 Task: Create a sub task Release to Production / Go Live for the task  Improve accessibility features of the app for users with disabilities in the project VelocityTech , assign it to team member softage.8@softage.net and update the status of the sub task to  On Track  , set the priority of the sub task to Low.
Action: Mouse moved to (66, 337)
Screenshot: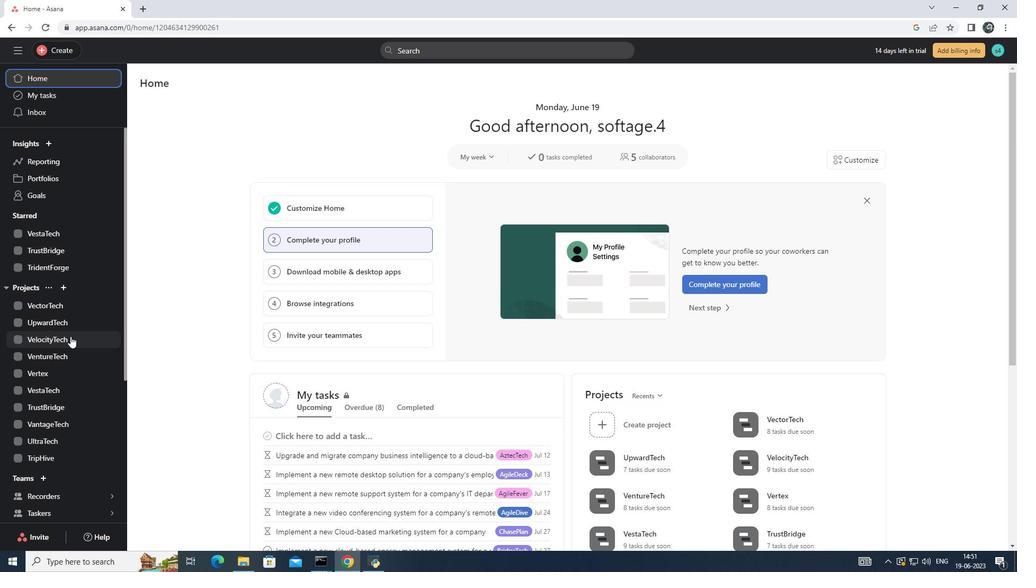 
Action: Mouse pressed left at (66, 337)
Screenshot: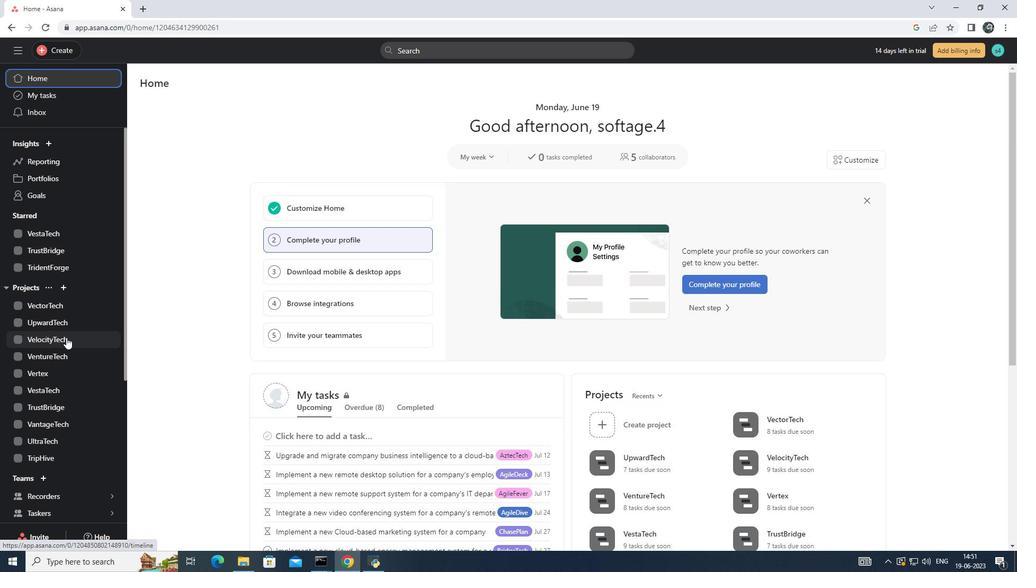 
Action: Mouse moved to (442, 248)
Screenshot: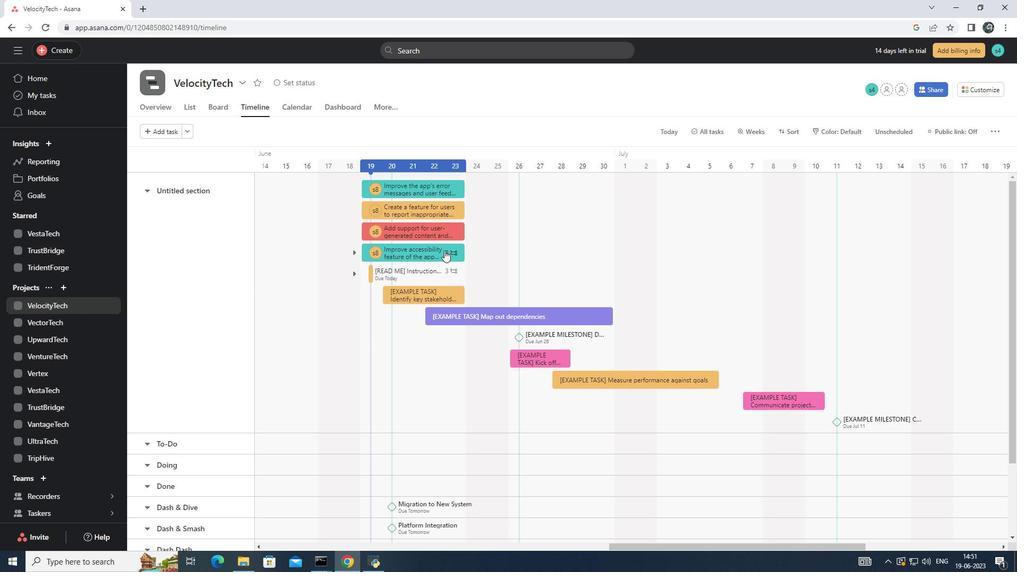 
Action: Mouse pressed left at (442, 248)
Screenshot: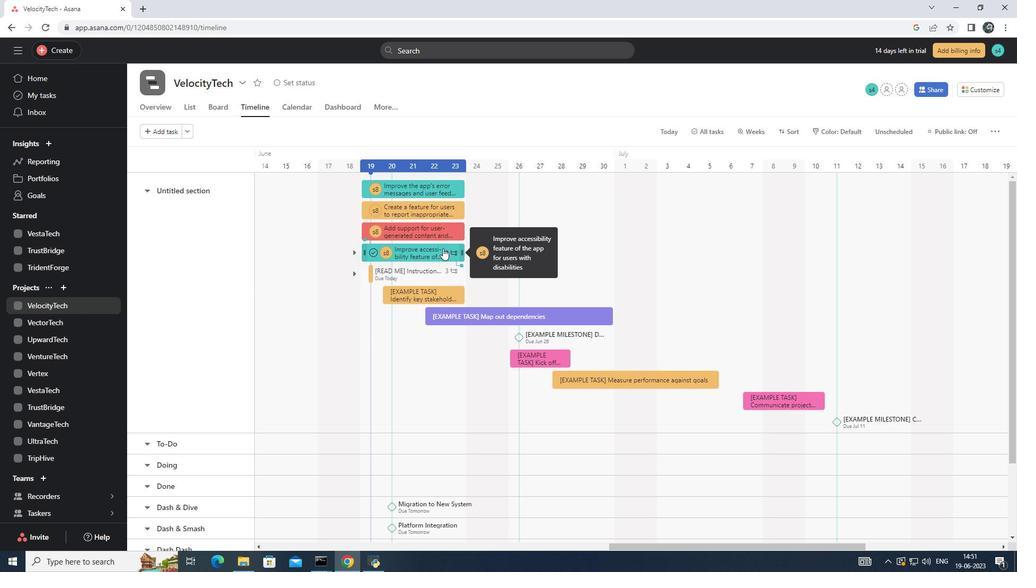 
Action: Mouse moved to (702, 366)
Screenshot: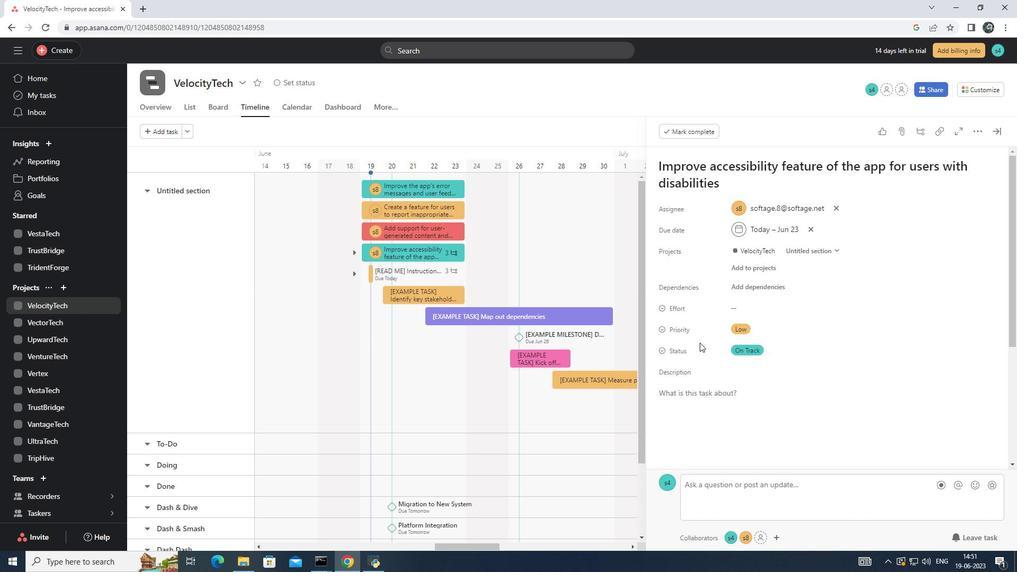 
Action: Mouse scrolled (702, 366) with delta (0, 0)
Screenshot: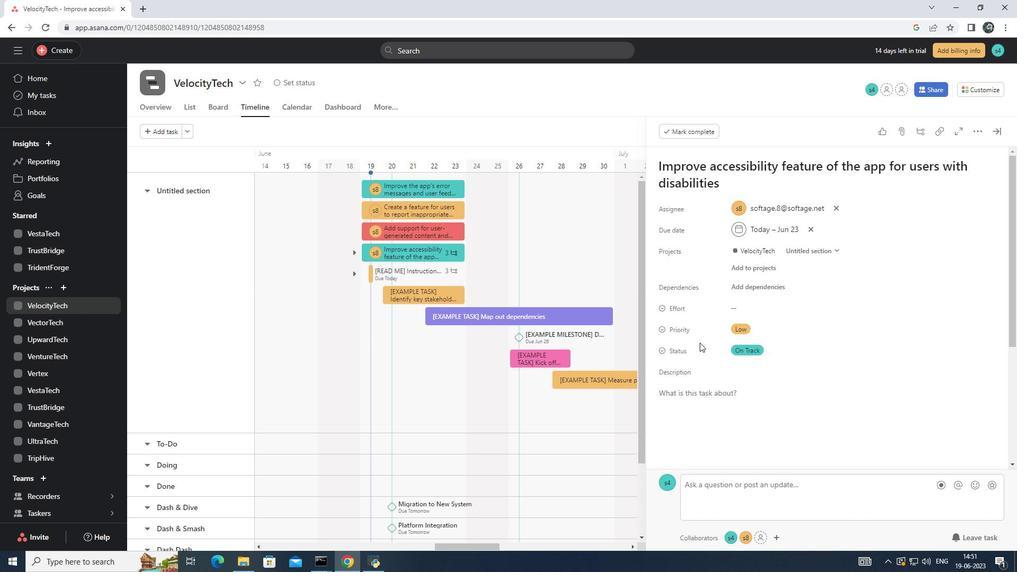 
Action: Mouse moved to (702, 372)
Screenshot: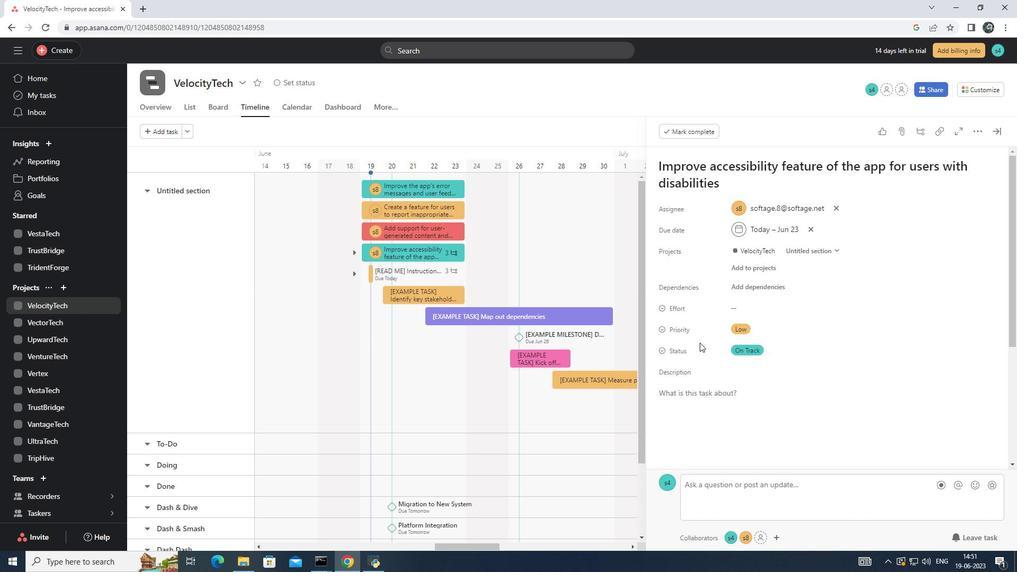 
Action: Mouse scrolled (702, 370) with delta (0, 0)
Screenshot: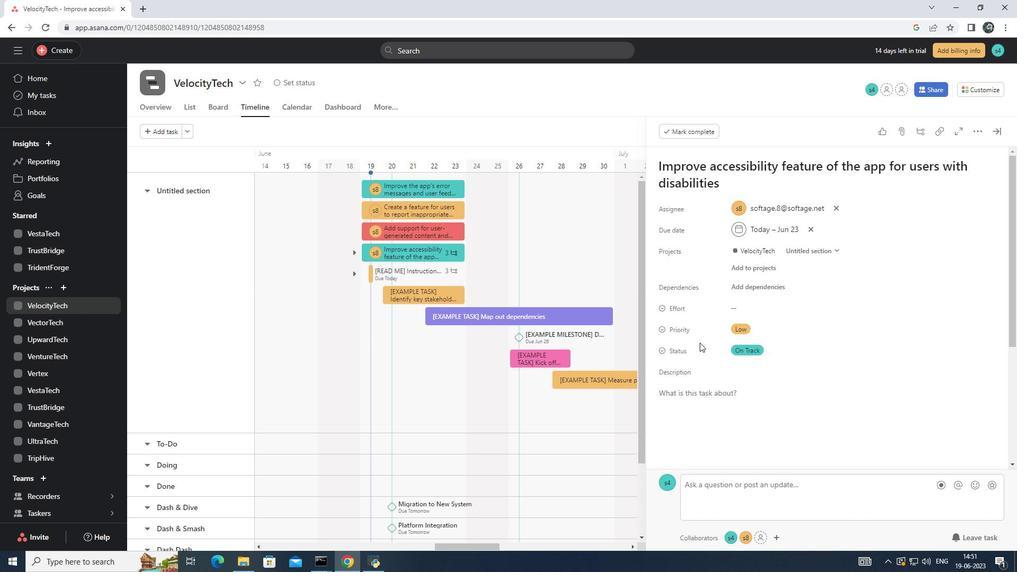 
Action: Mouse moved to (702, 374)
Screenshot: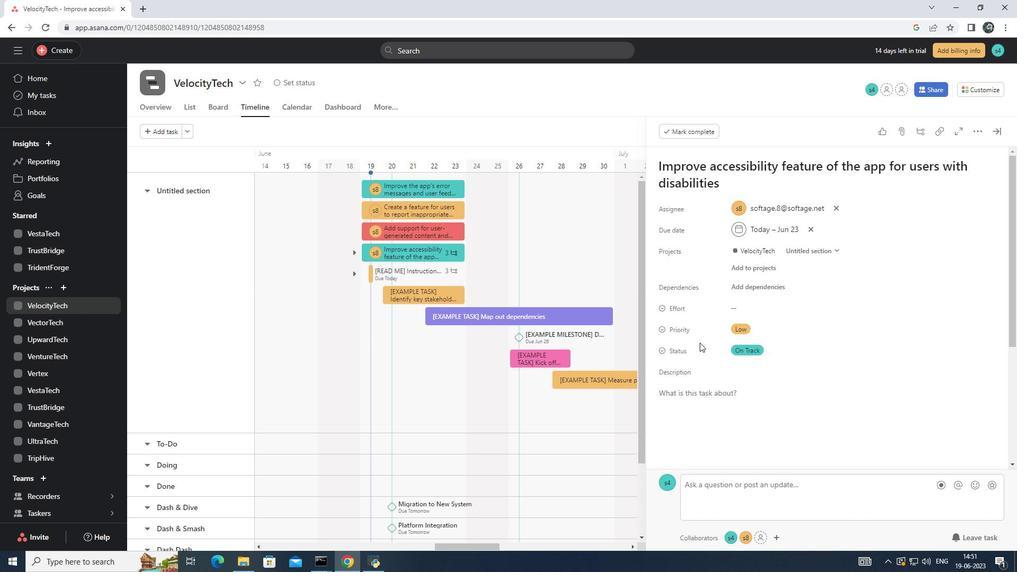 
Action: Mouse scrolled (702, 373) with delta (0, 0)
Screenshot: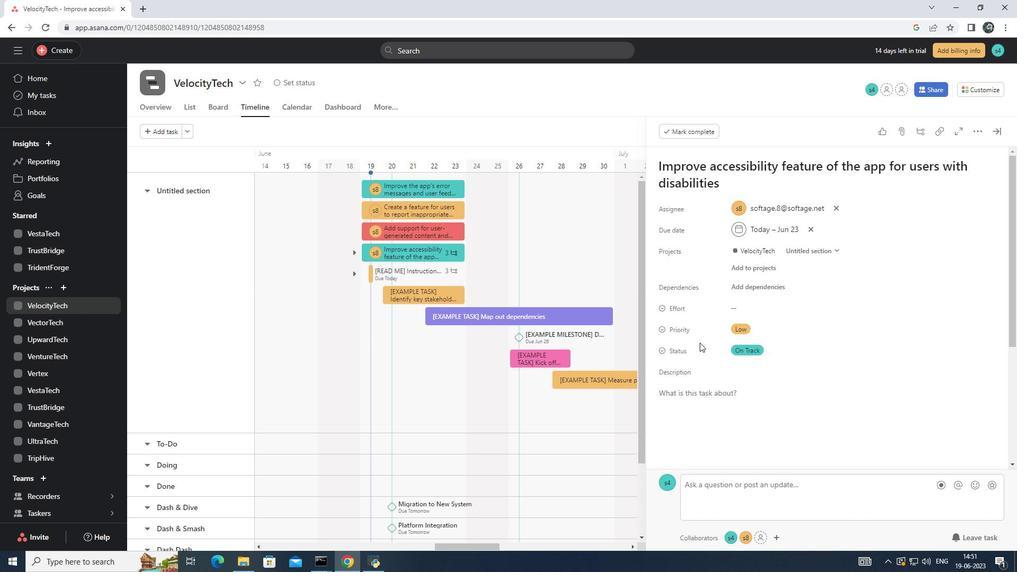 
Action: Mouse moved to (703, 374)
Screenshot: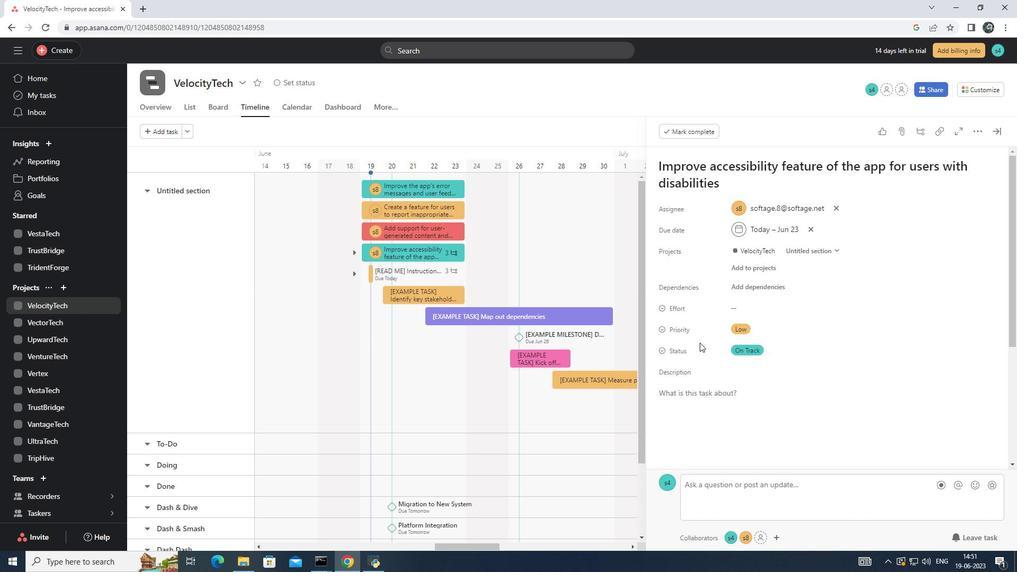 
Action: Mouse scrolled (702, 373) with delta (0, 0)
Screenshot: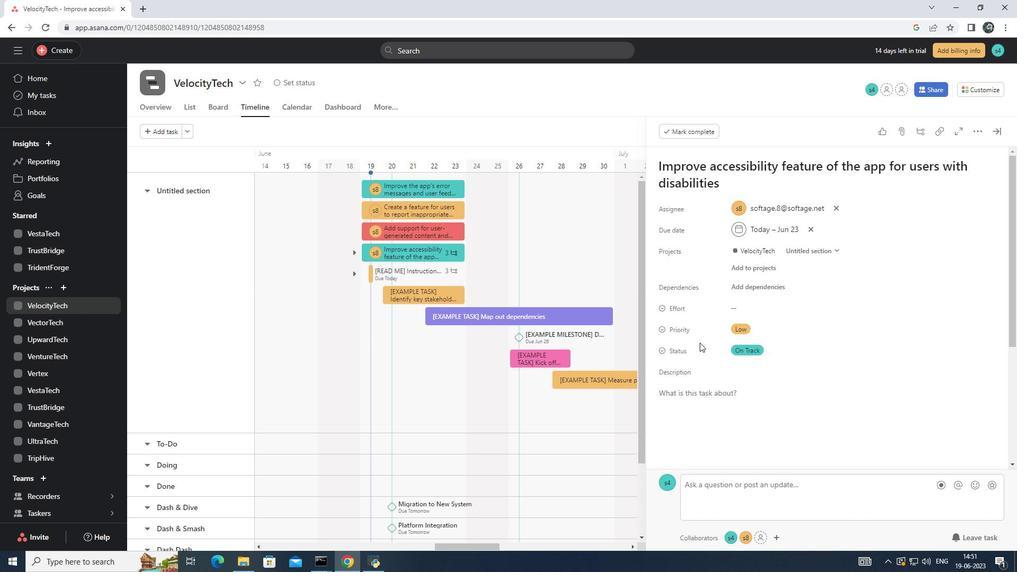 
Action: Mouse moved to (703, 374)
Screenshot: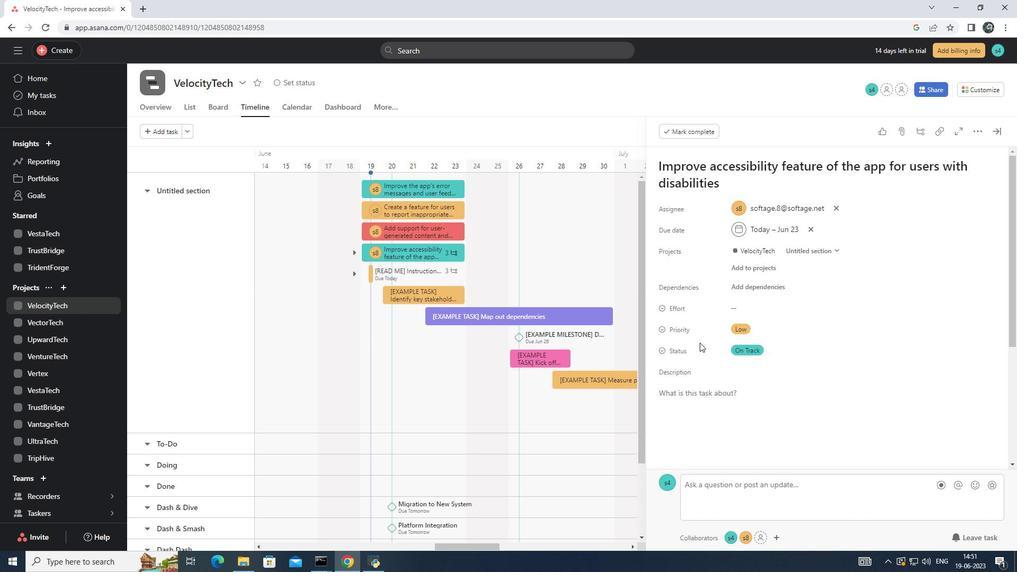 
Action: Mouse scrolled (703, 374) with delta (0, 0)
Screenshot: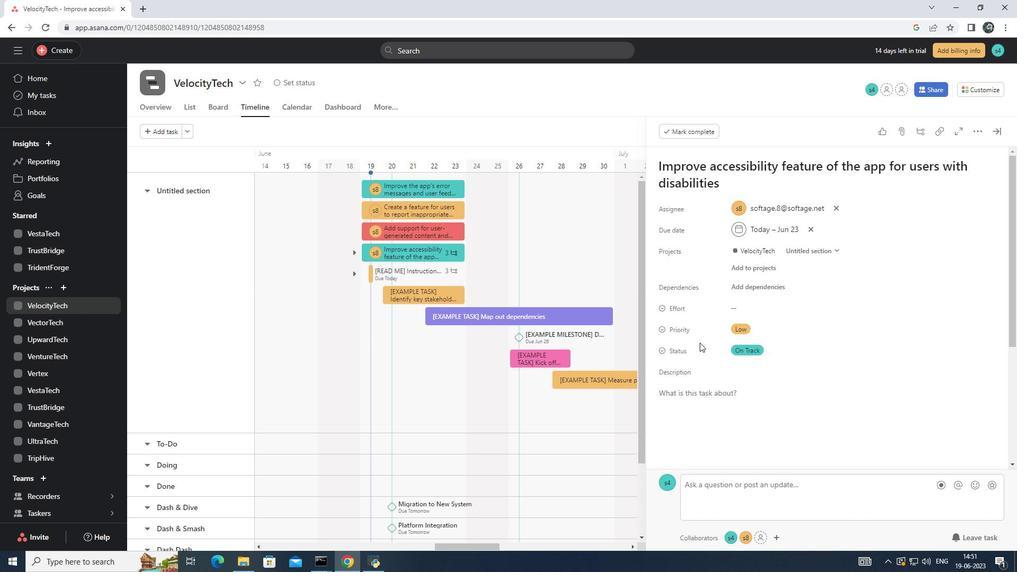 
Action: Mouse moved to (696, 385)
Screenshot: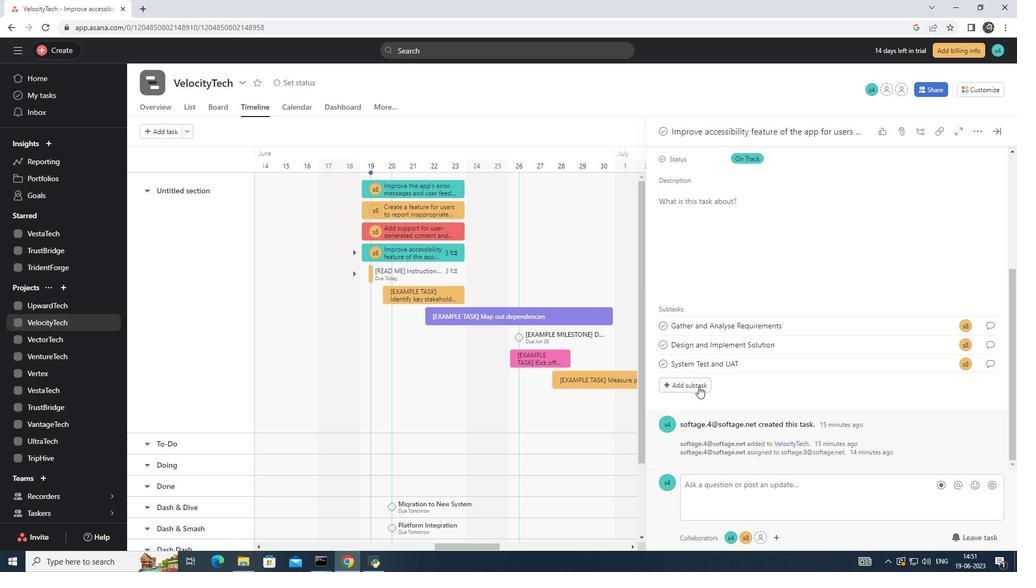 
Action: Mouse pressed left at (696, 385)
Screenshot: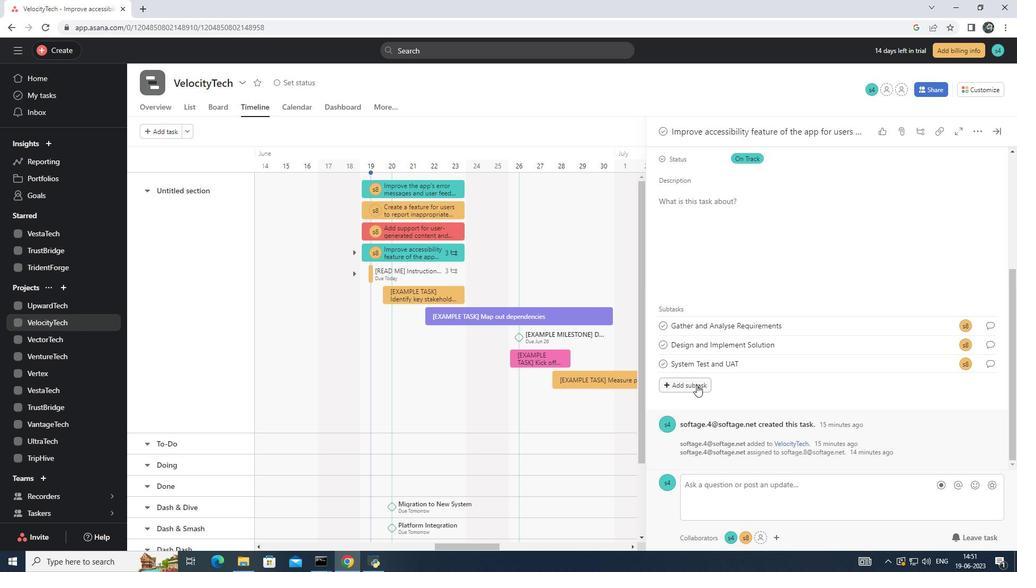 
Action: Mouse moved to (694, 360)
Screenshot: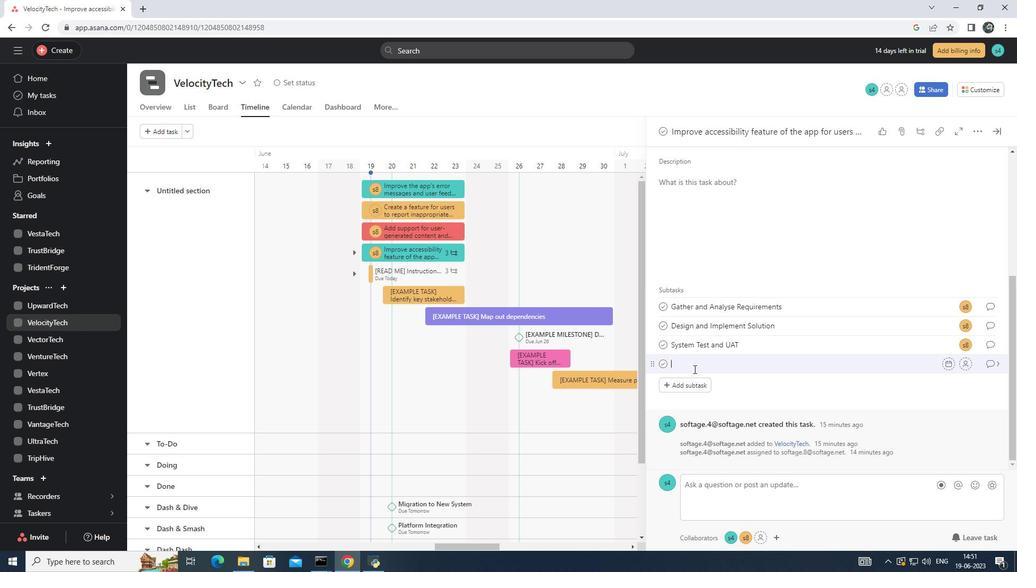 
Action: Mouse pressed left at (694, 360)
Screenshot: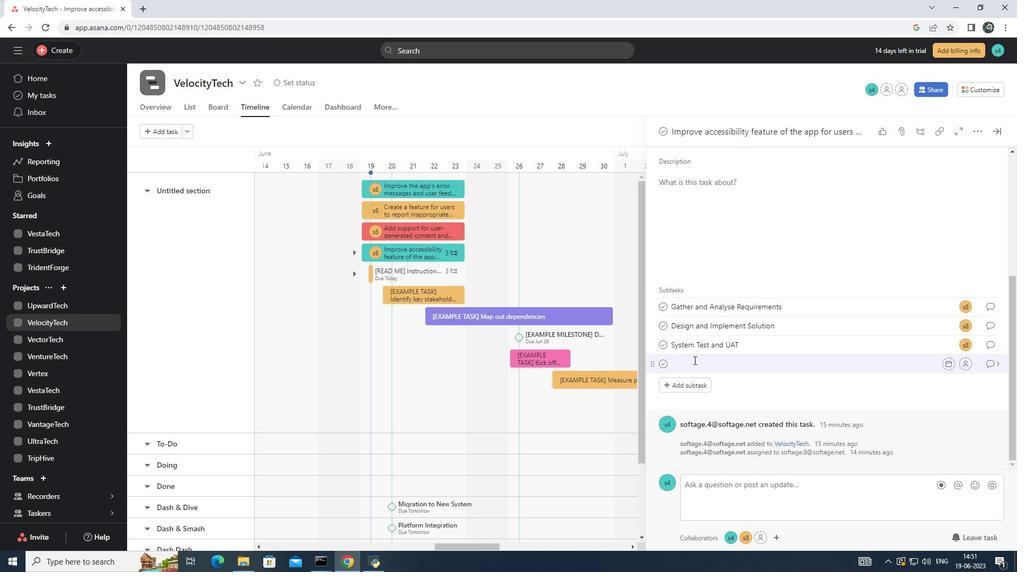 
Action: Key pressed <Key.shift>Release<Key.space>to<Key.space><Key.shift>Production<Key.space>/<Key.space><Key.shift>Go<Key.space><Key.shift><Key.shift><Key.shift><Key.shift><Key.shift>Live
Screenshot: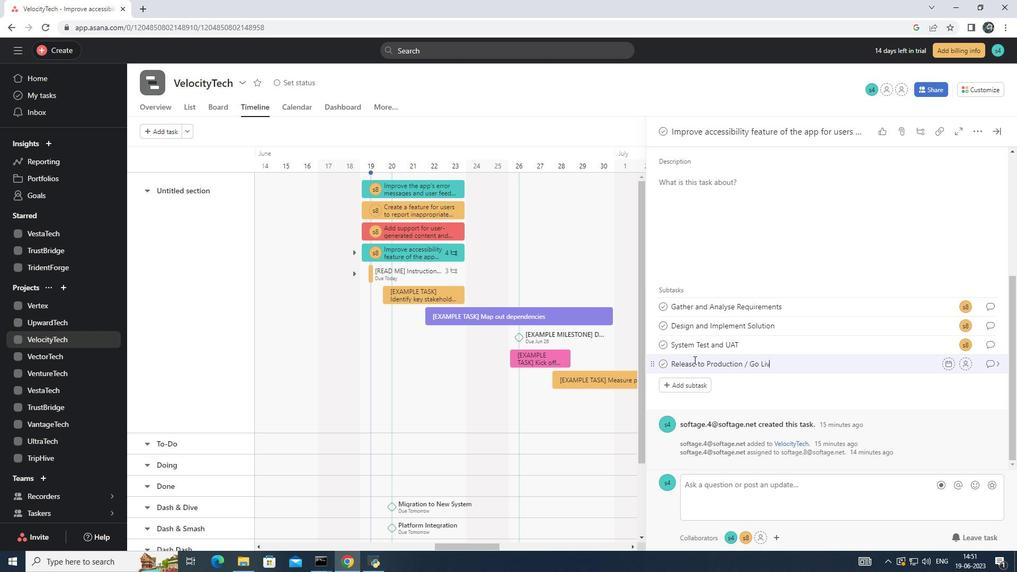 
Action: Mouse moved to (968, 365)
Screenshot: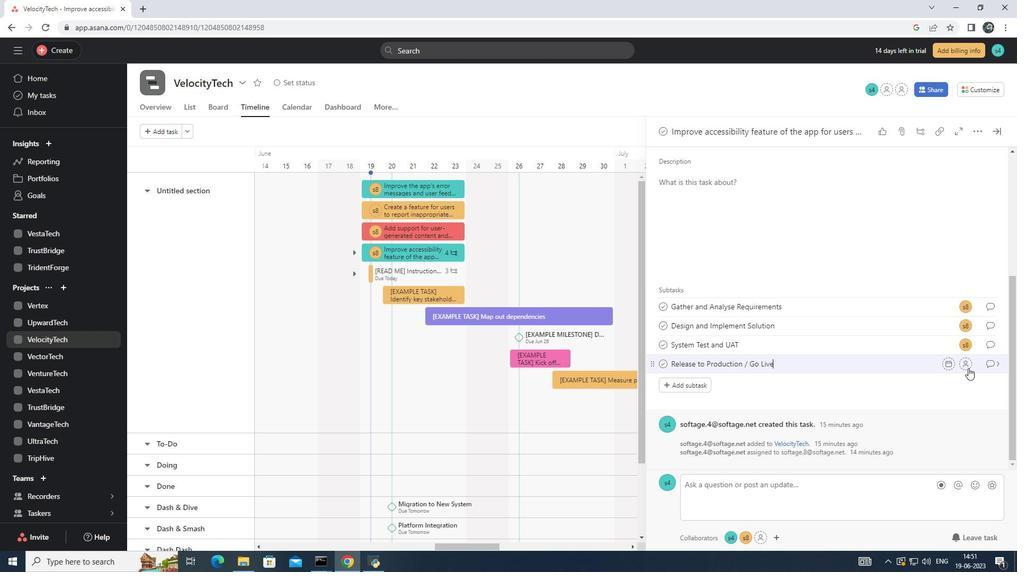 
Action: Mouse pressed left at (968, 365)
Screenshot: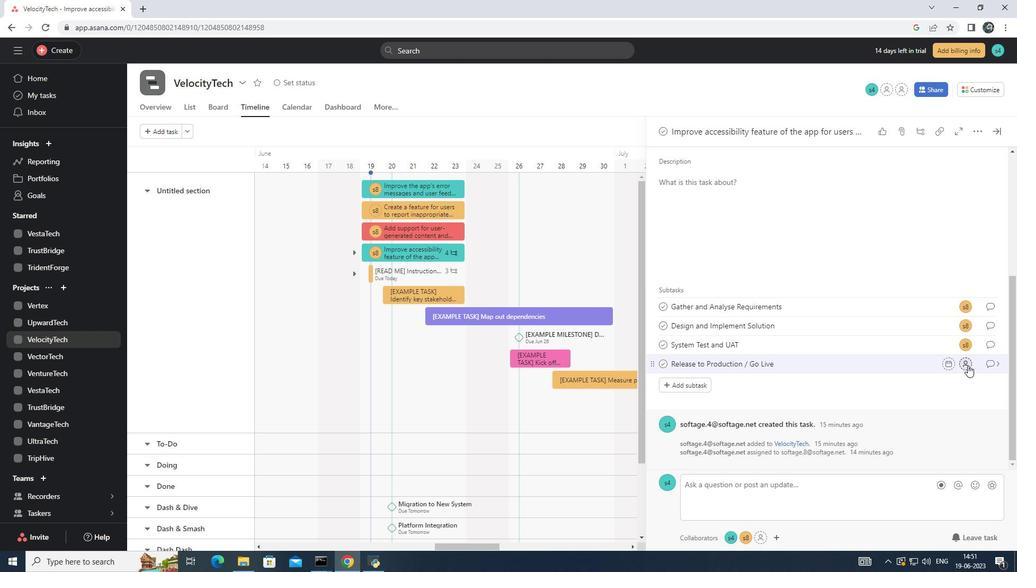 
Action: Mouse moved to (967, 364)
Screenshot: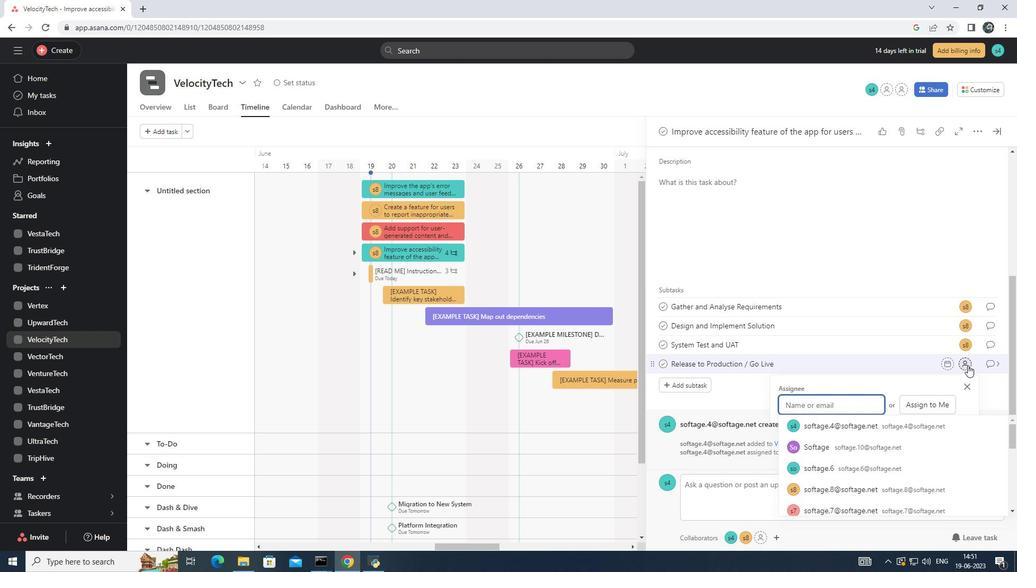 
Action: Key pressed softage.8<Key.shift>@softage.net<Key.enter>
Screenshot: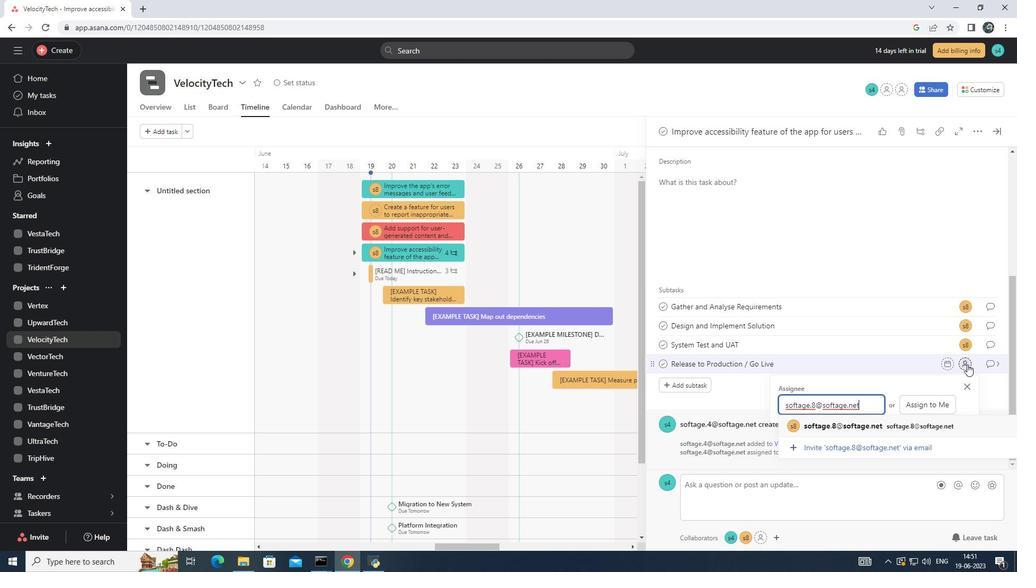 
Action: Mouse moved to (998, 364)
Screenshot: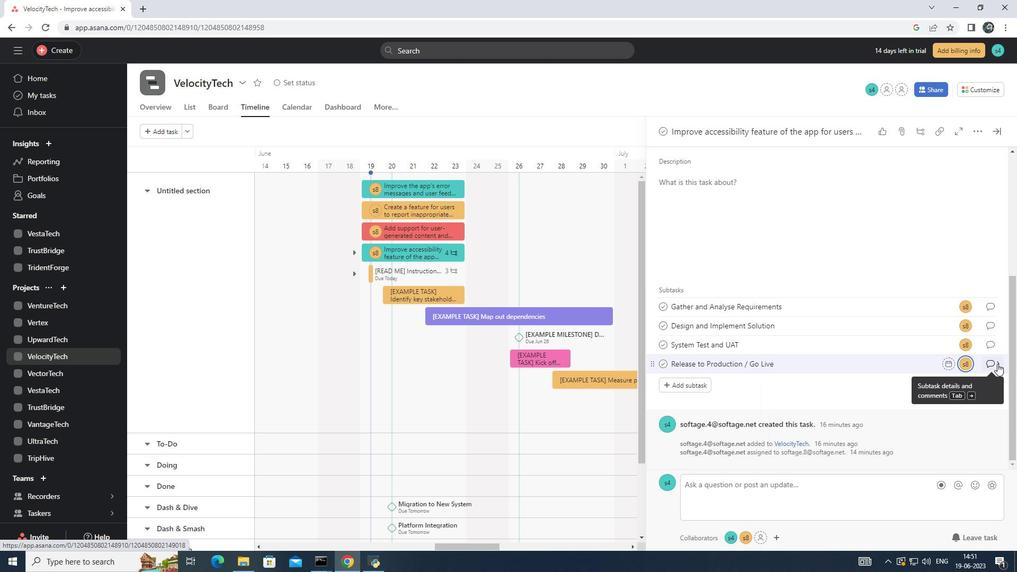 
Action: Mouse pressed left at (998, 364)
Screenshot: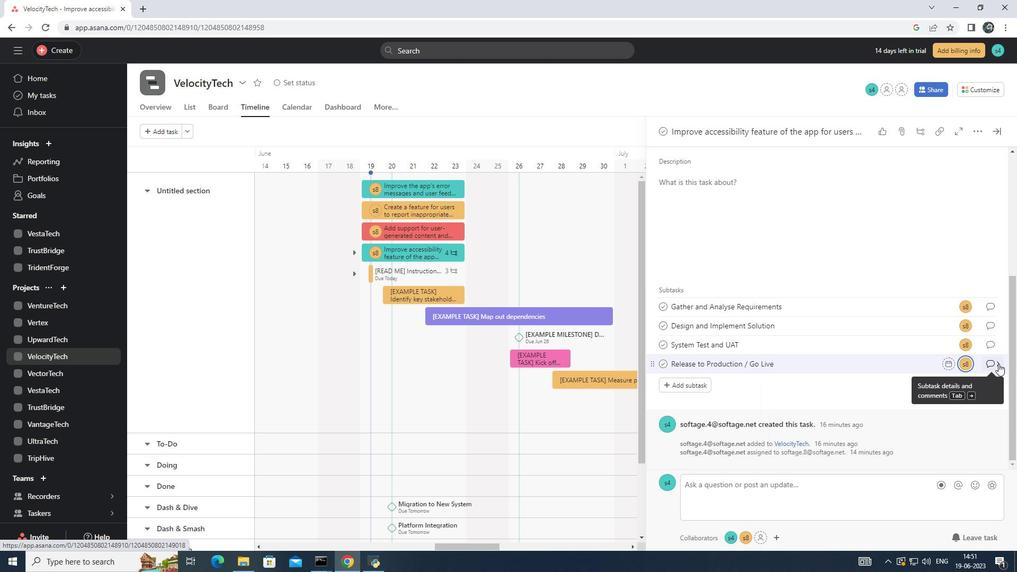 
Action: Mouse moved to (697, 280)
Screenshot: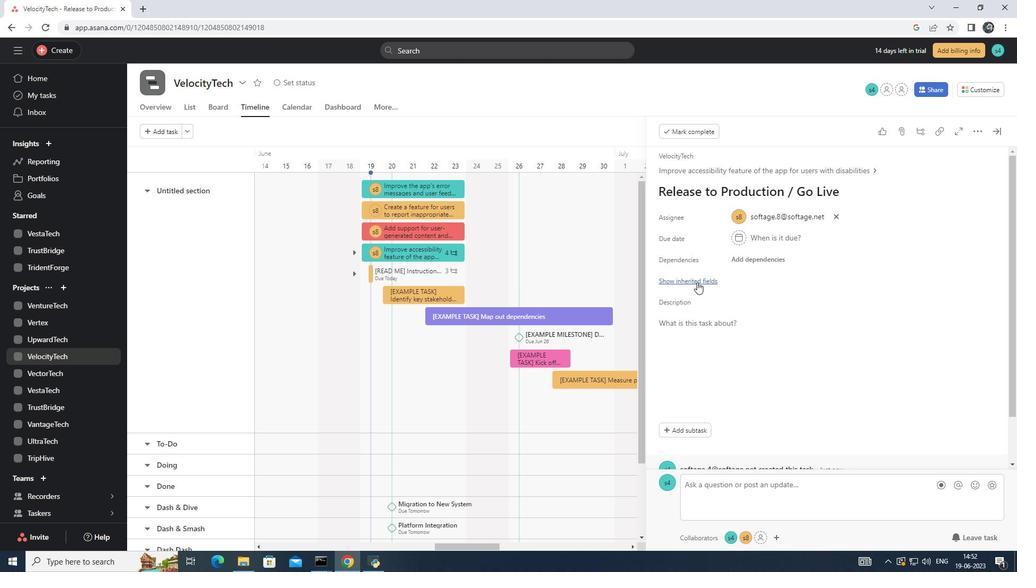 
Action: Mouse pressed left at (697, 280)
Screenshot: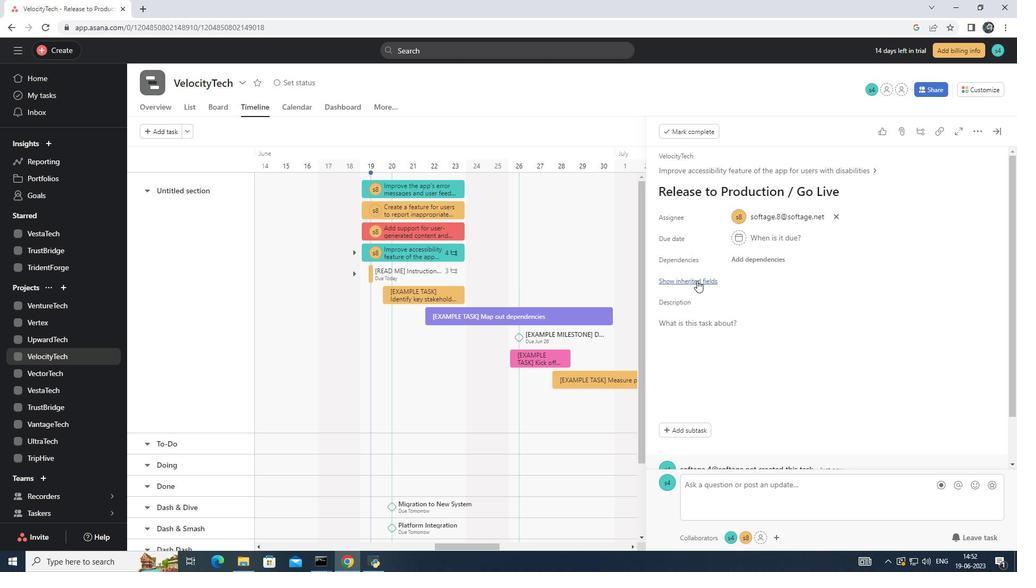 
Action: Mouse moved to (753, 343)
Screenshot: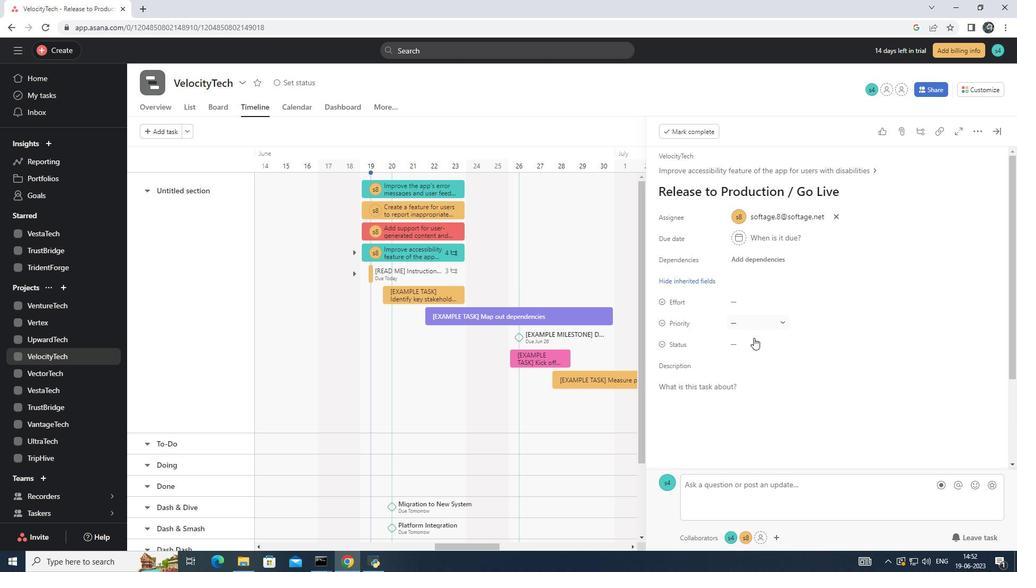 
Action: Mouse pressed left at (753, 343)
Screenshot: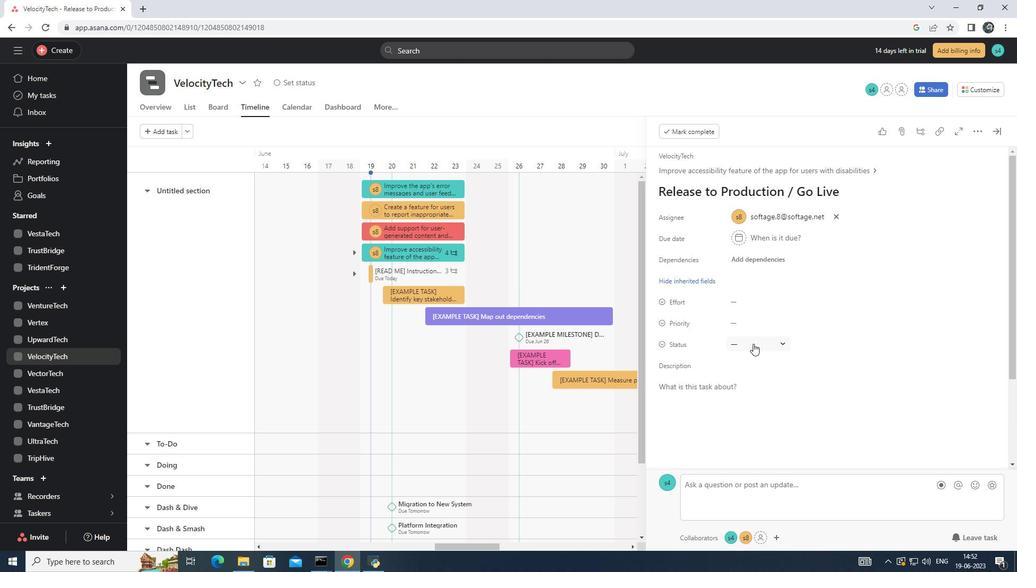 
Action: Mouse moved to (797, 383)
Screenshot: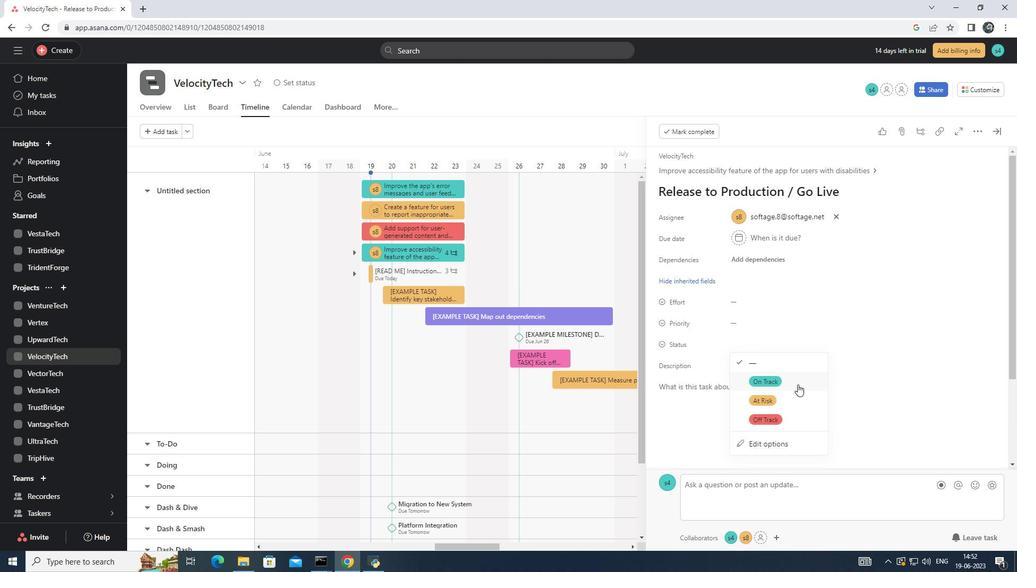 
Action: Mouse pressed left at (797, 383)
Screenshot: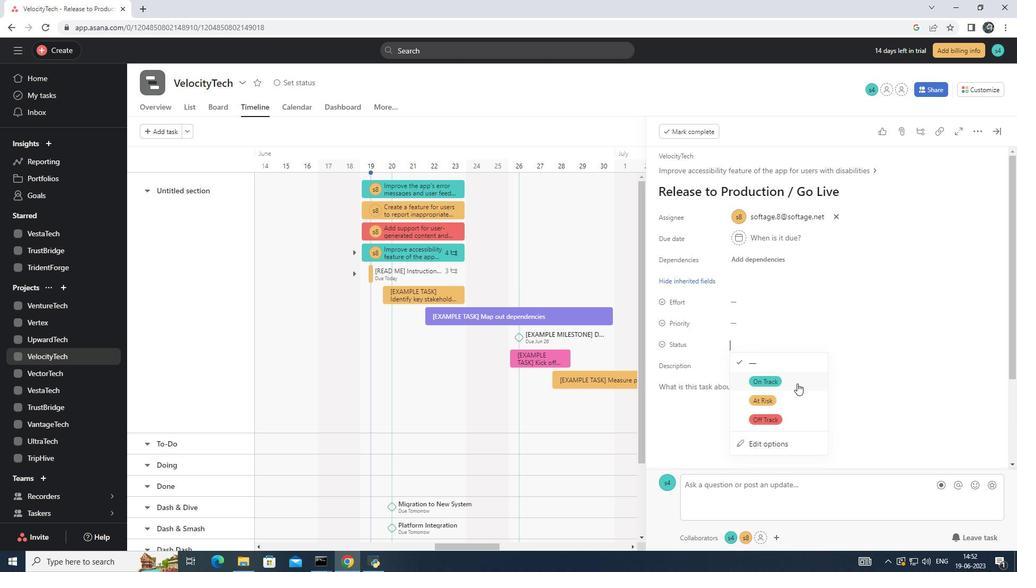 
Action: Mouse moved to (765, 321)
Screenshot: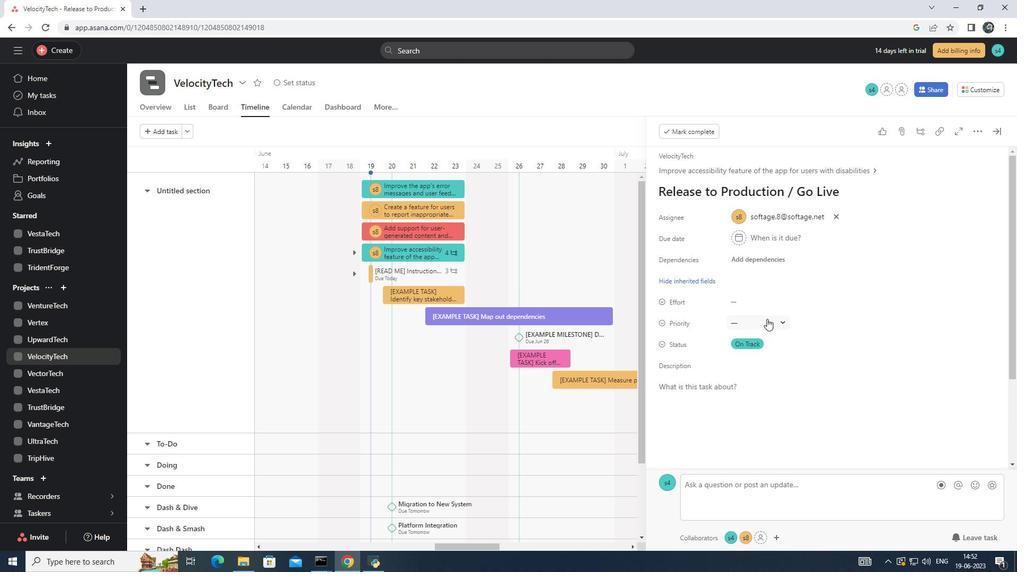 
Action: Mouse pressed left at (765, 321)
Screenshot: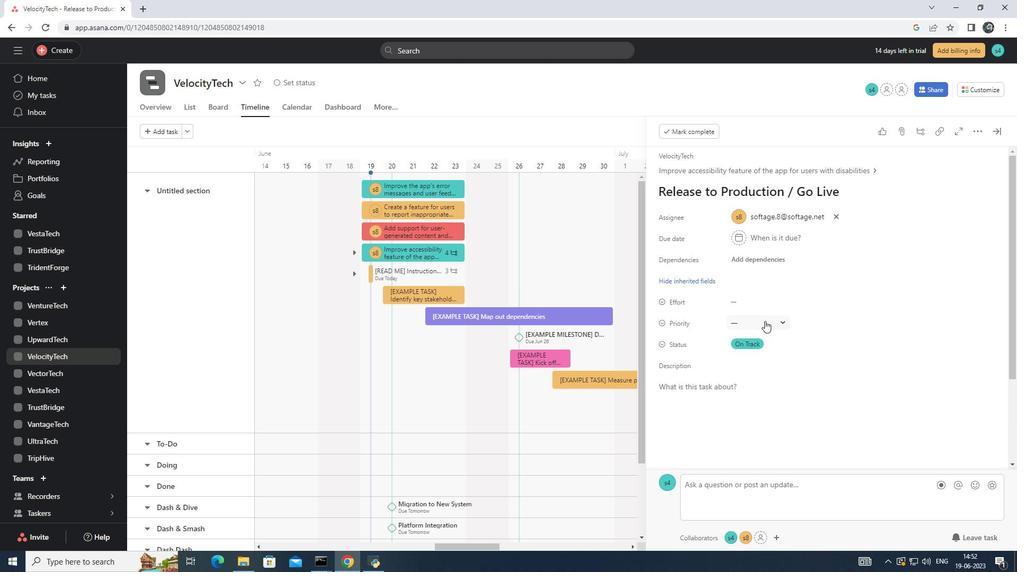 
Action: Mouse moved to (785, 400)
Screenshot: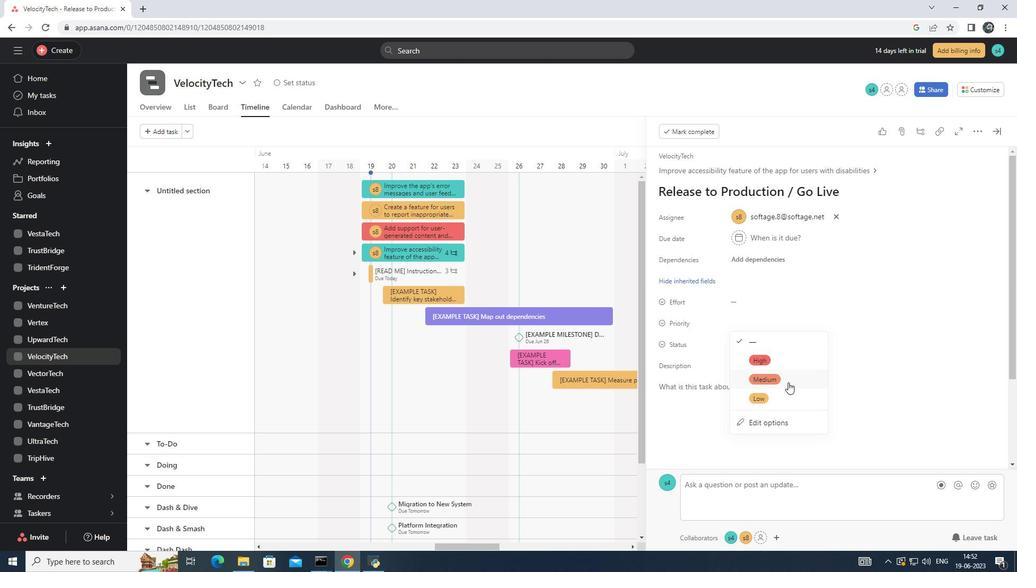
Action: Mouse pressed left at (785, 400)
Screenshot: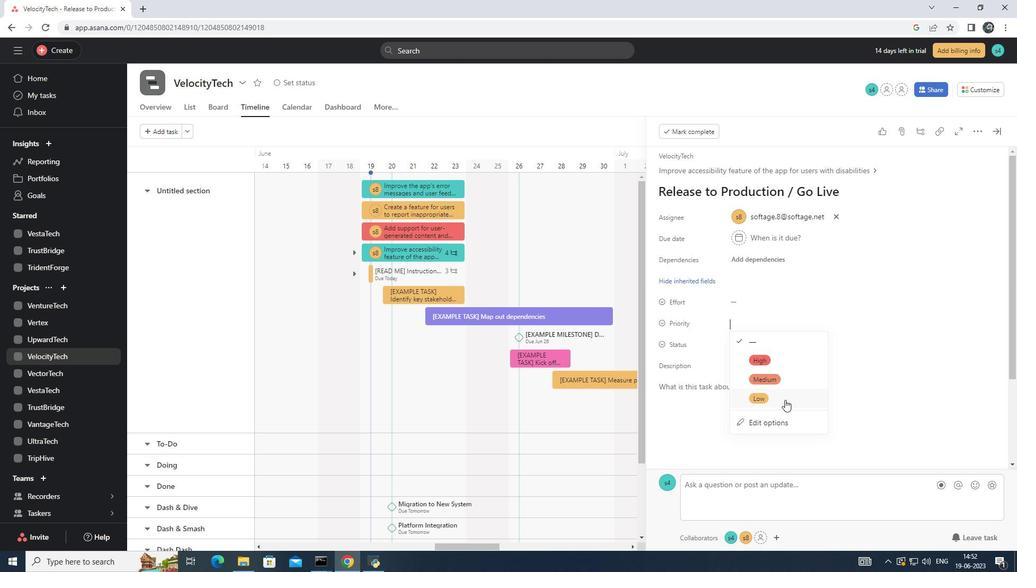 
